 Task: Create a section Agile Assassins and in the section, add a milestone Blockchain Integration in the project AgileCenter
Action: Mouse moved to (235, 494)
Screenshot: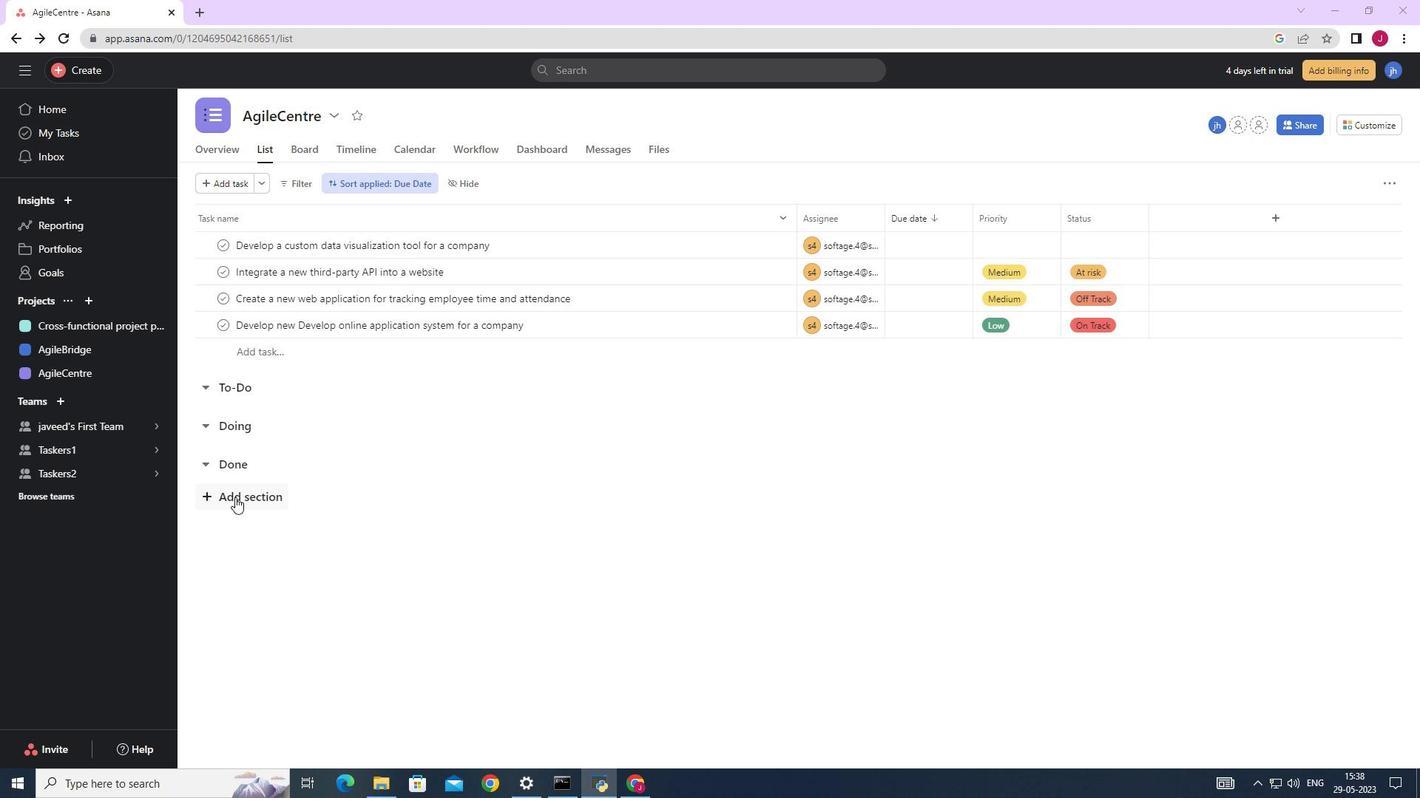 
Action: Mouse pressed left at (235, 494)
Screenshot: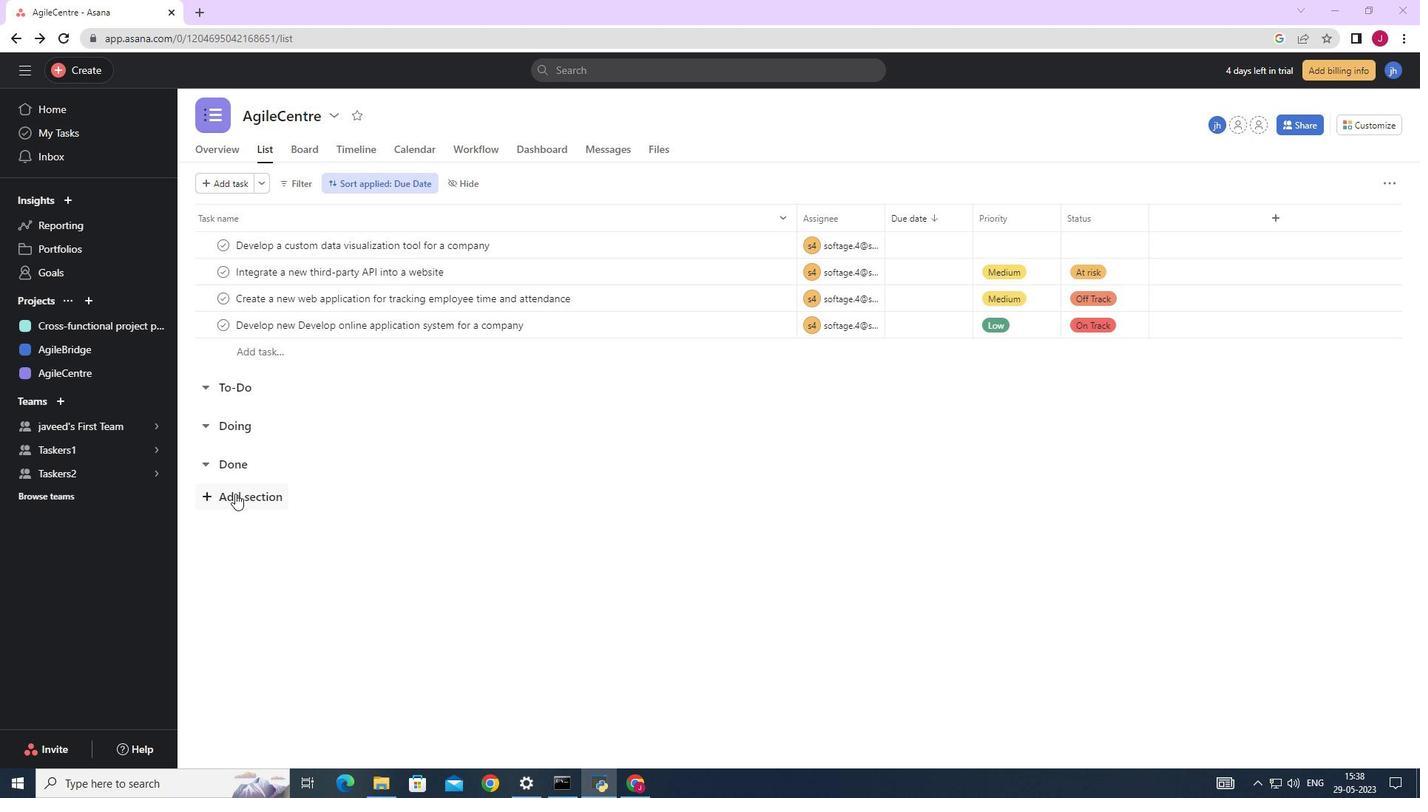 
Action: Mouse moved to (306, 505)
Screenshot: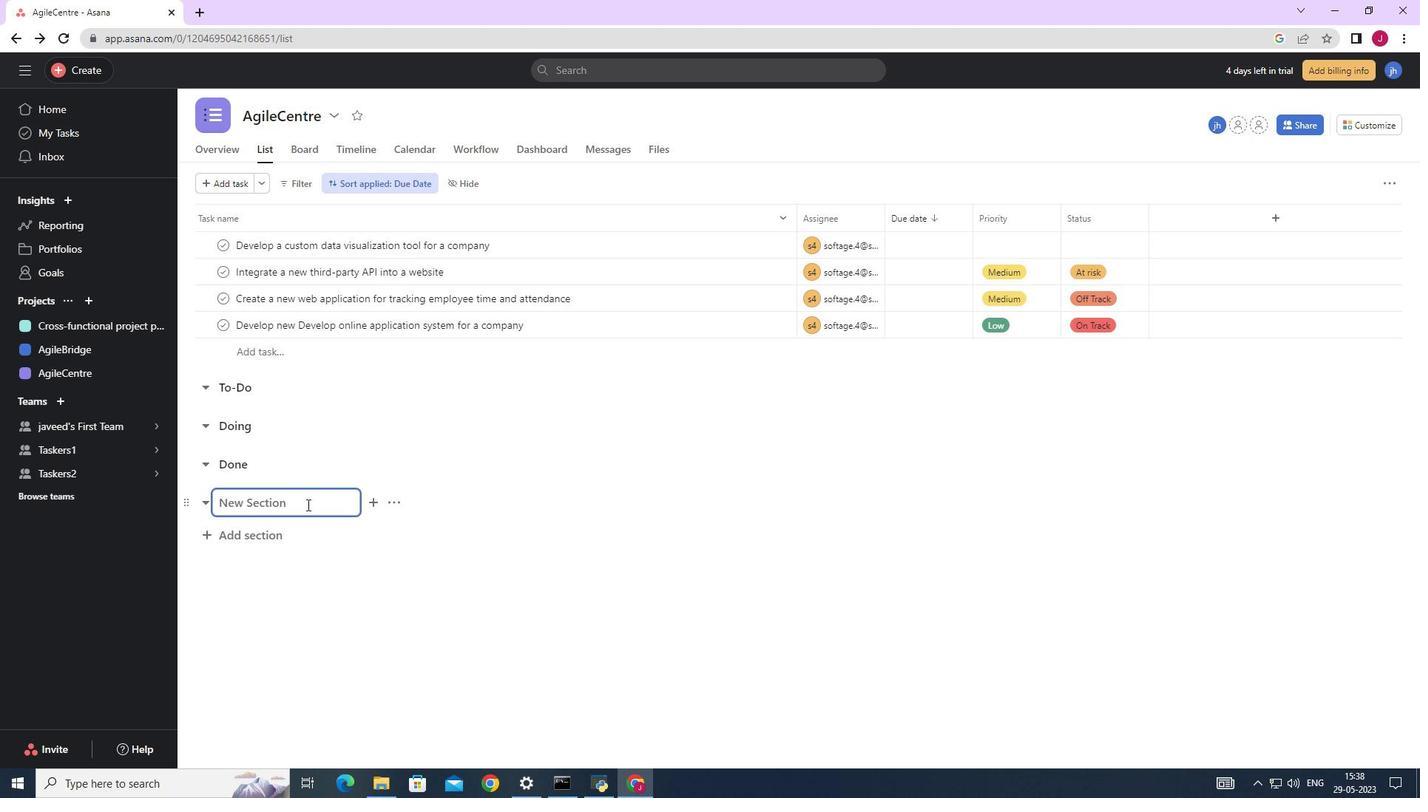
Action: Key pressed <Key.caps_lock>A<Key.caps_lock>gile<Key.space><Key.caps_lock>A<Key.caps_lock>ssassins
Screenshot: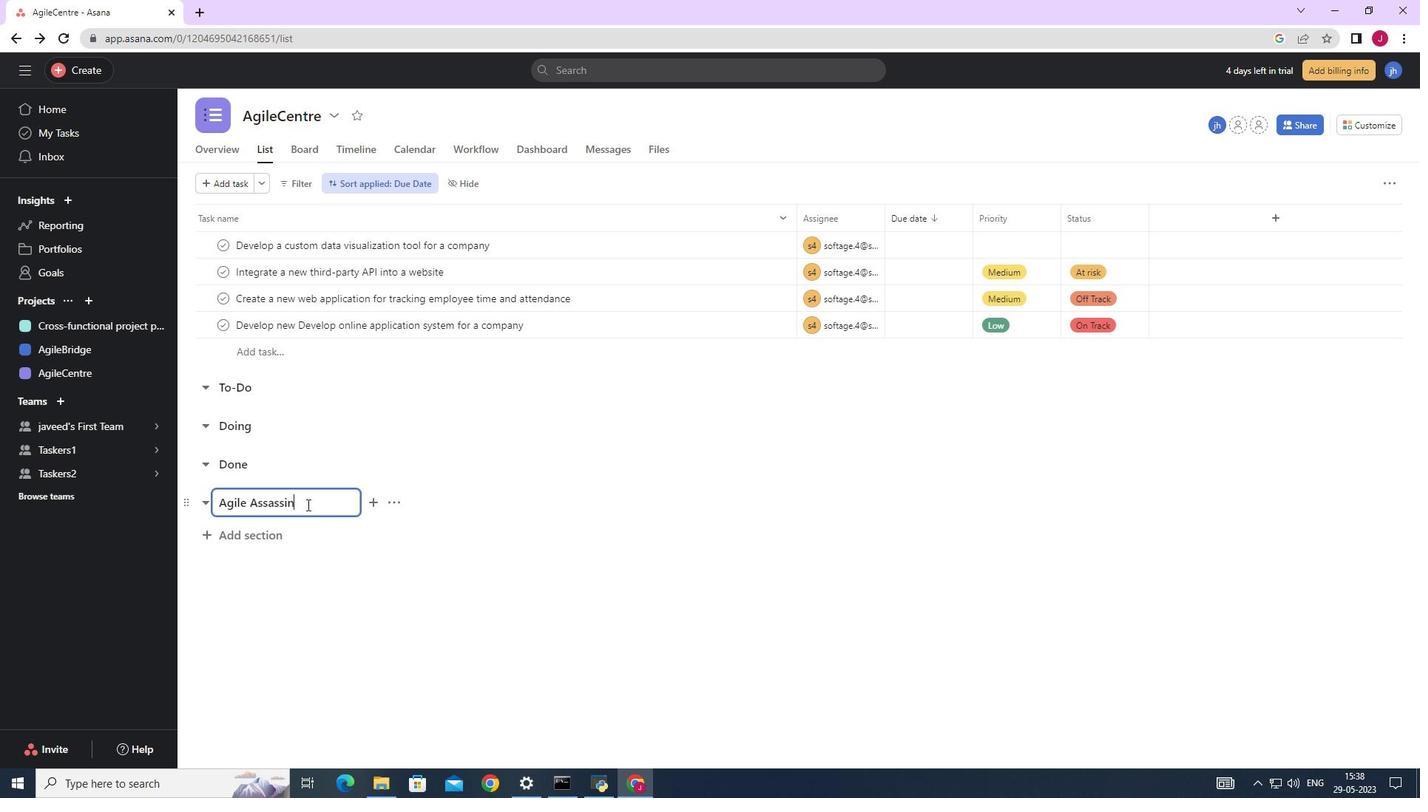 
Action: Mouse moved to (326, 507)
Screenshot: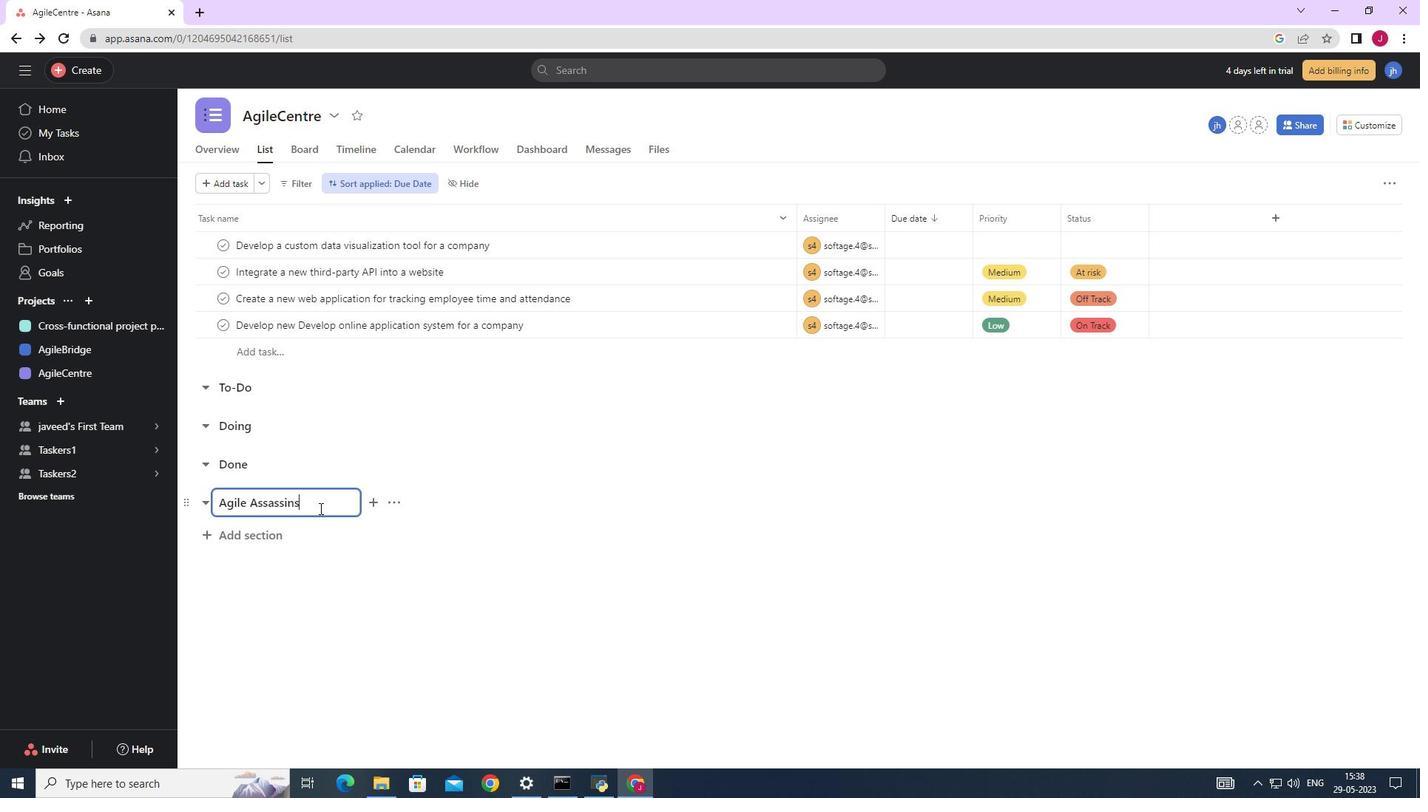 
Action: Key pressed <Key.enter><Key.caps_lock>B<Key.caps_lock>lockchain<Key.space>integration
Screenshot: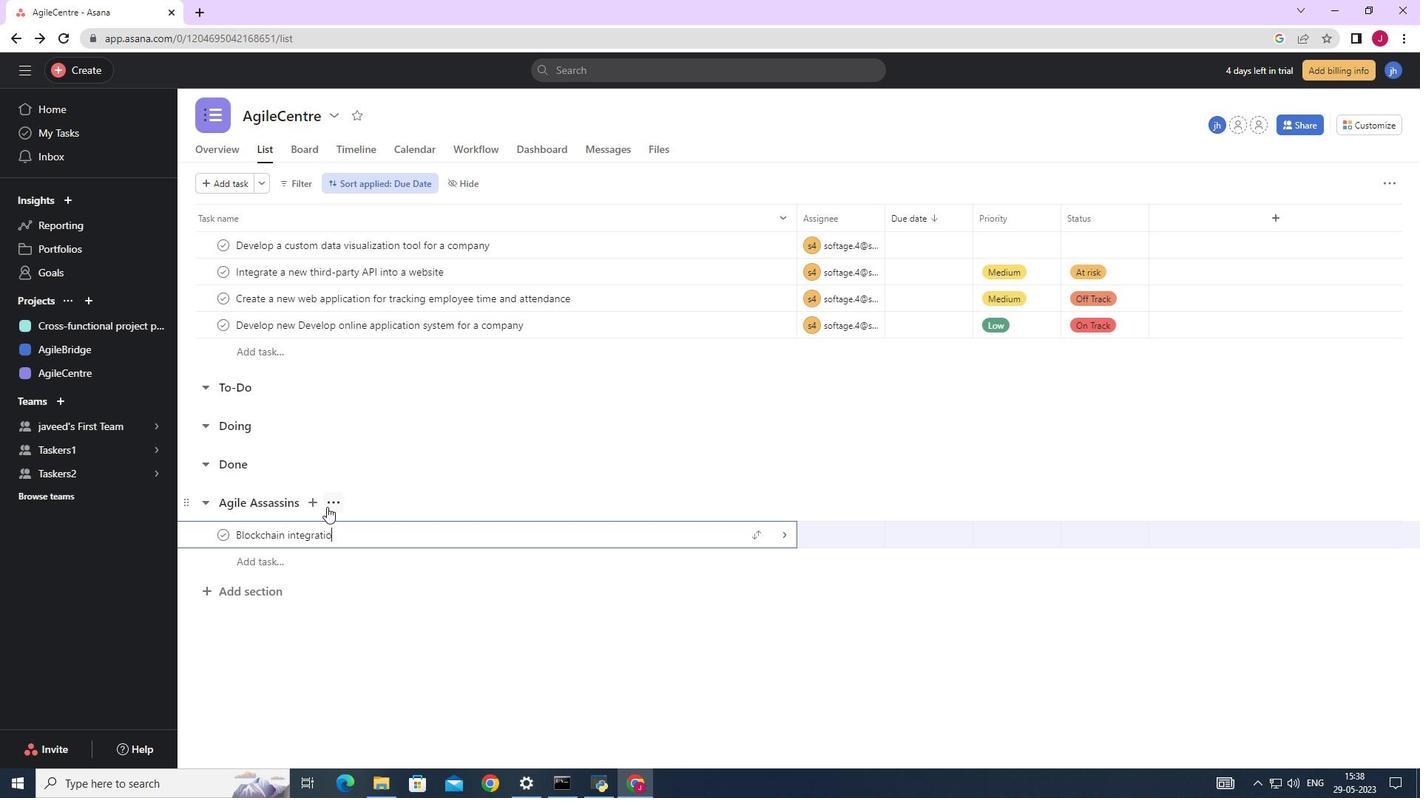 
Action: Mouse moved to (783, 540)
Screenshot: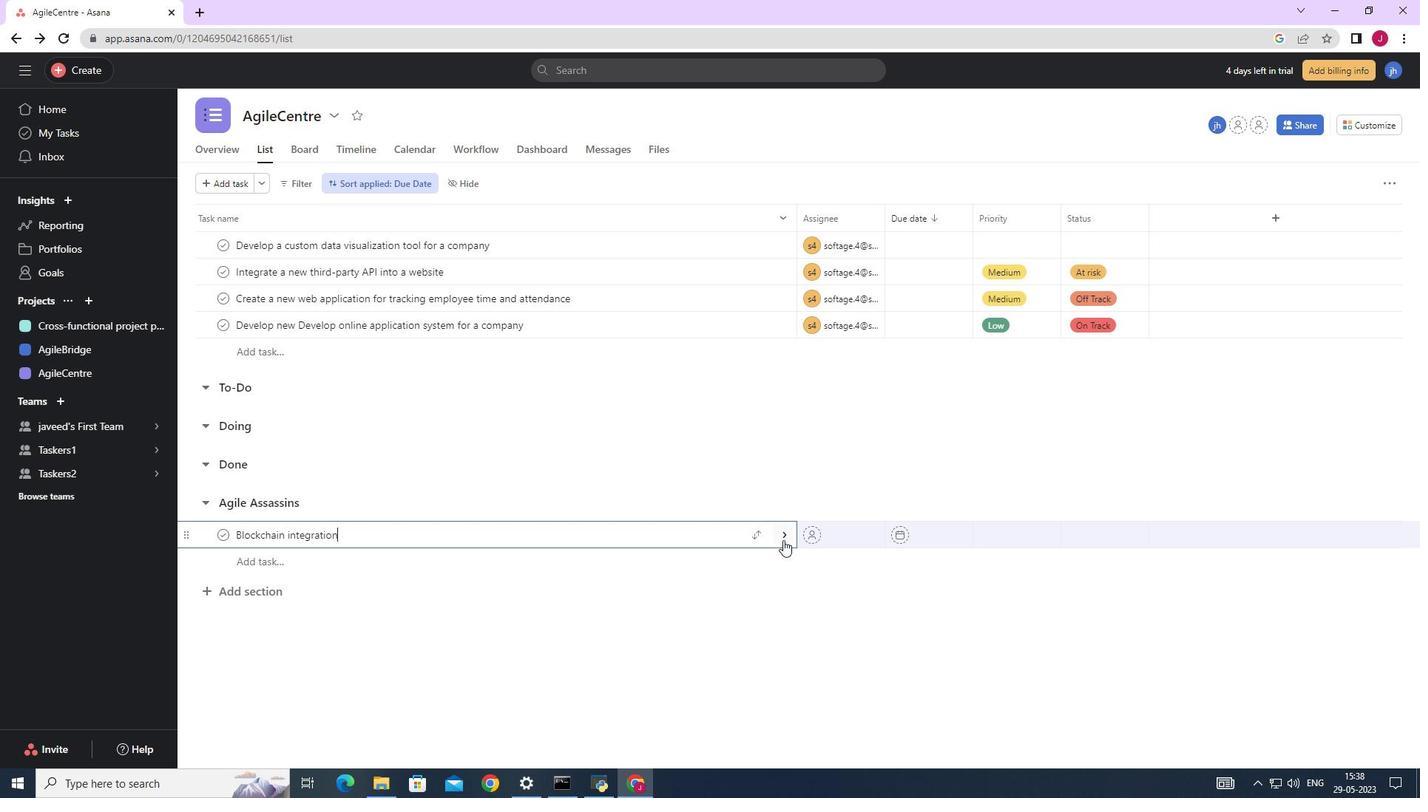 
Action: Mouse pressed left at (783, 540)
Screenshot: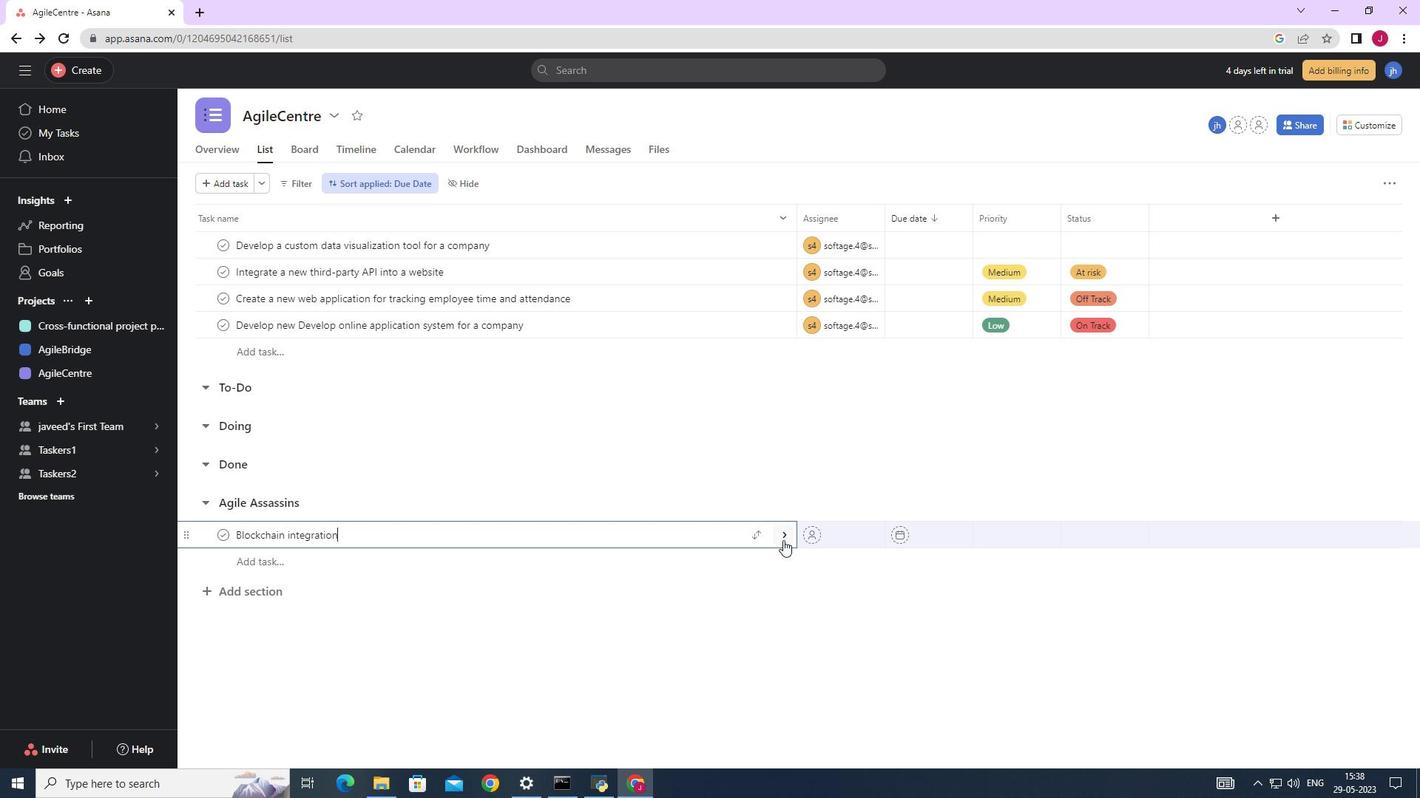 
Action: Mouse moved to (1370, 184)
Screenshot: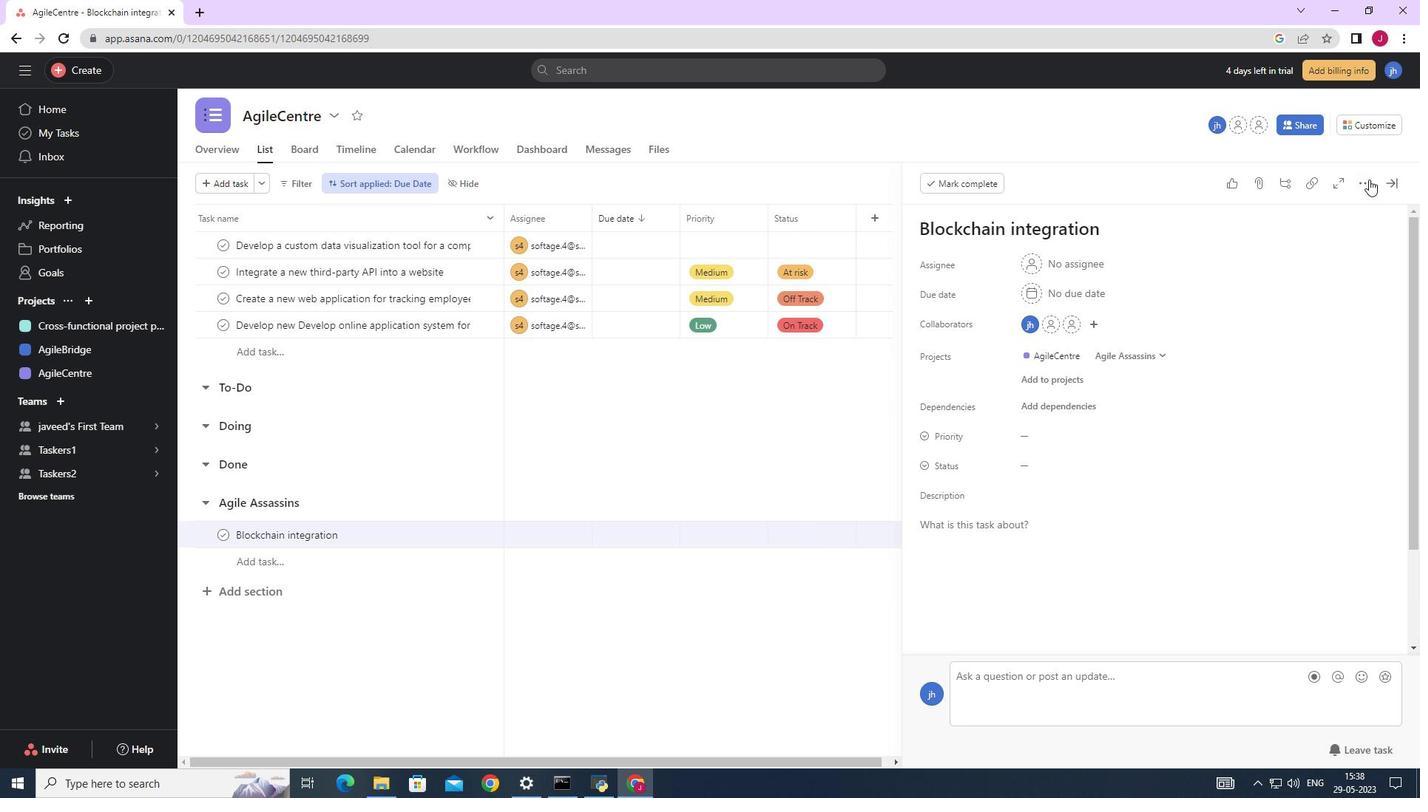 
Action: Mouse pressed left at (1370, 184)
Screenshot: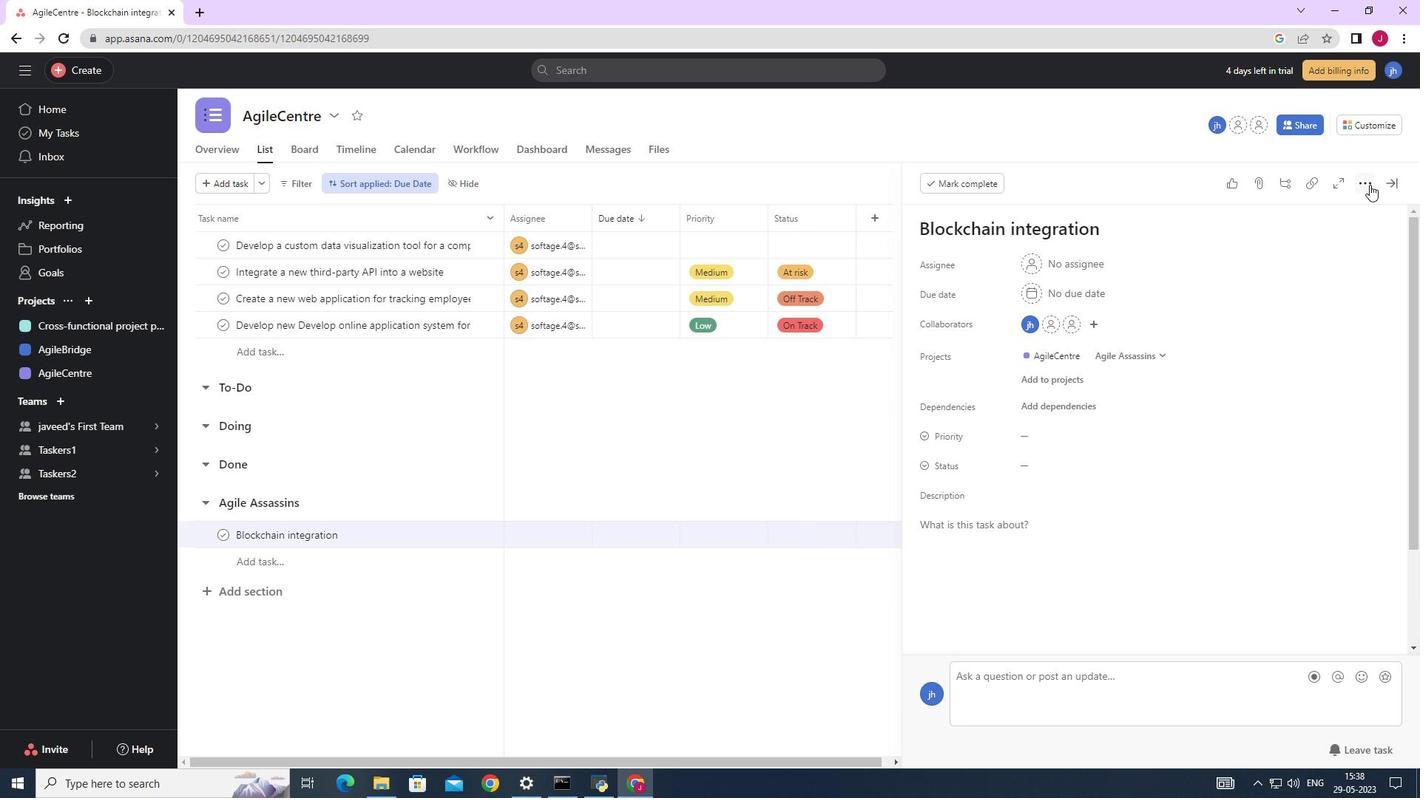 
Action: Mouse moved to (1225, 242)
Screenshot: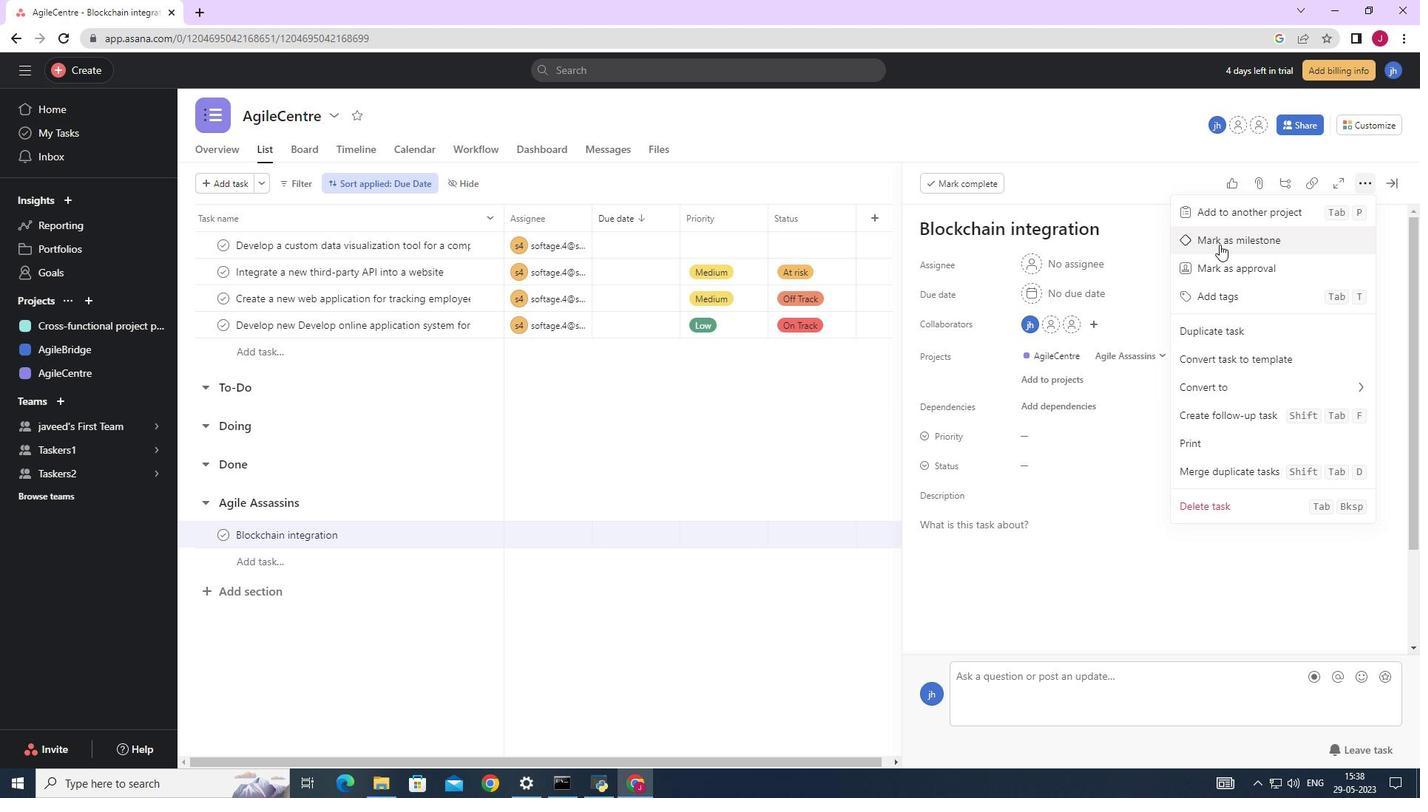 
Action: Mouse pressed left at (1225, 242)
Screenshot: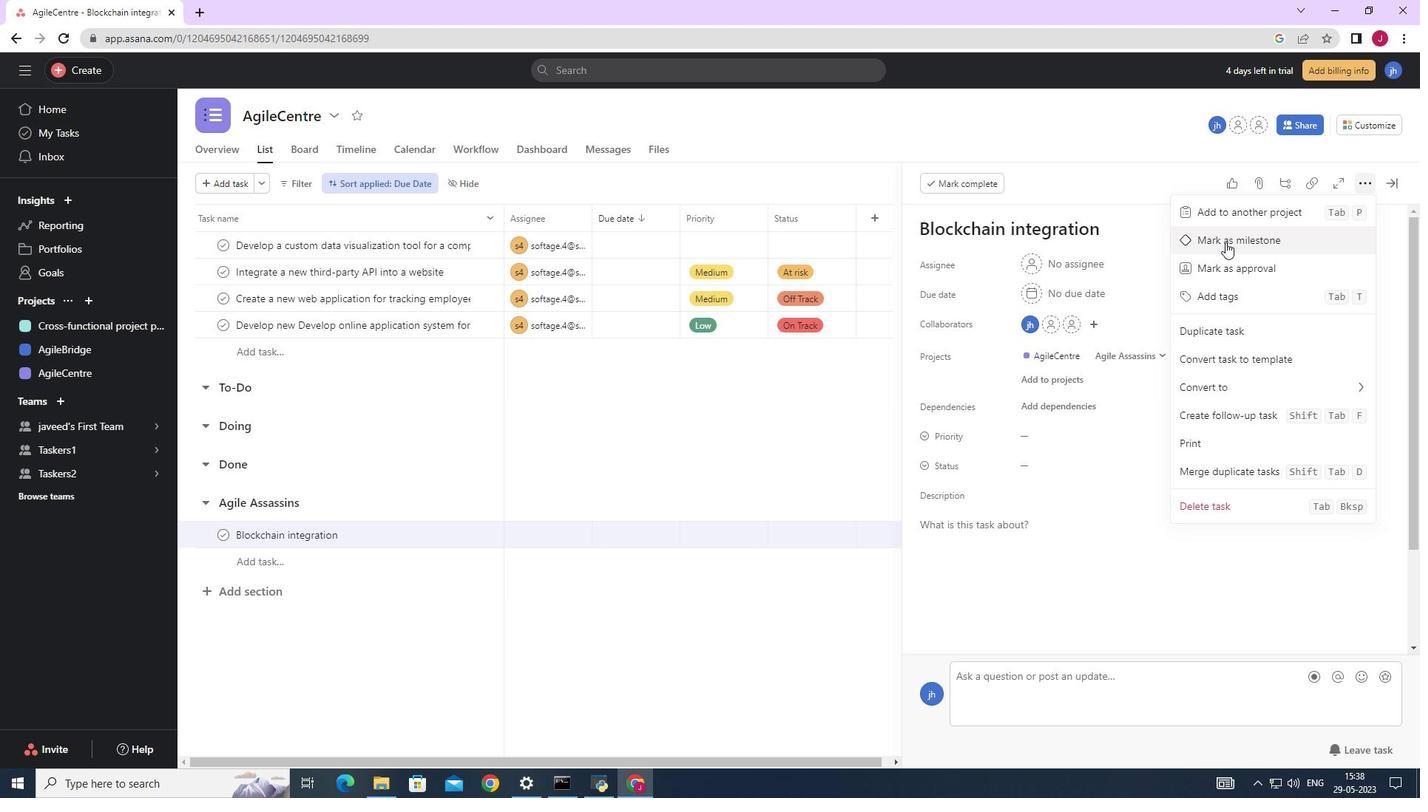 
Action: Mouse moved to (1398, 179)
Screenshot: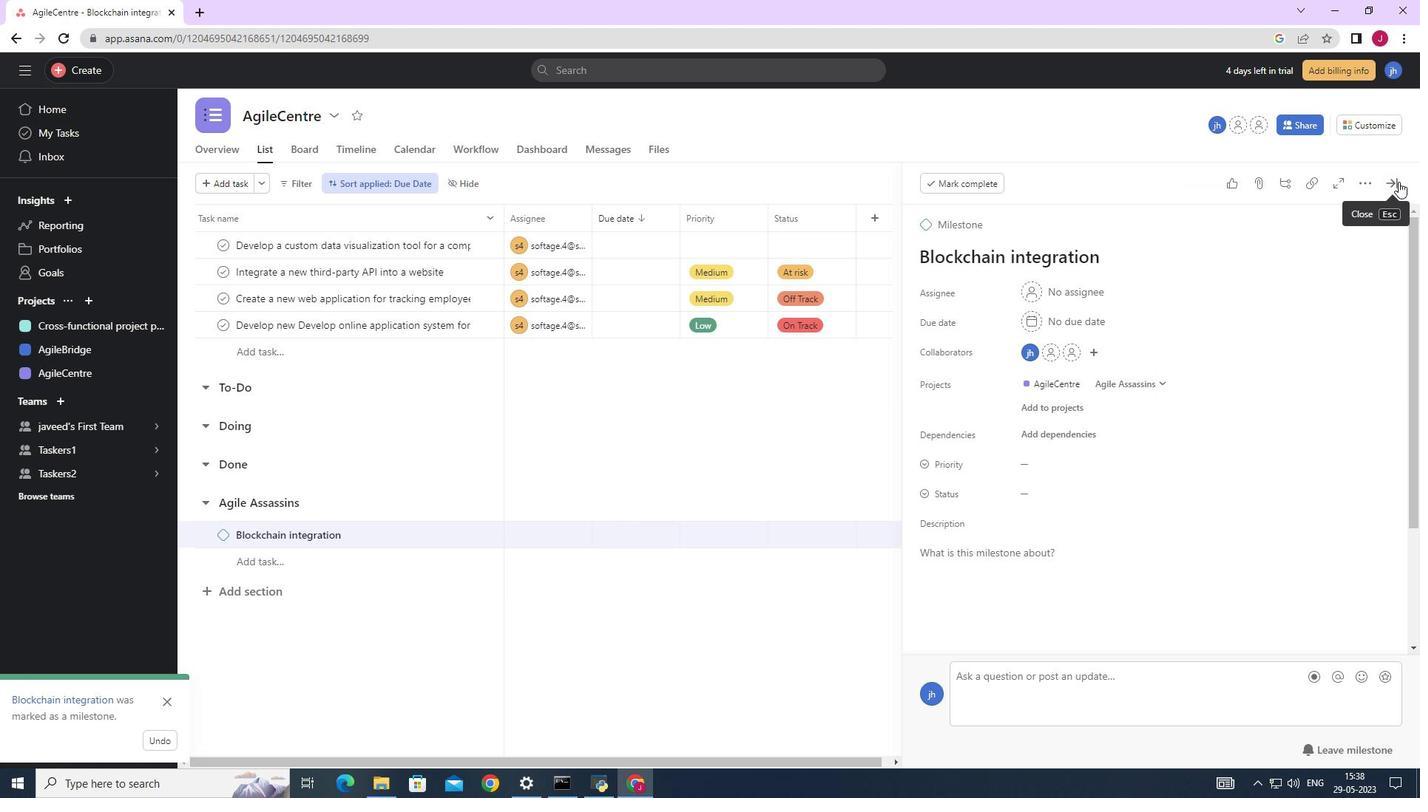 
Action: Mouse pressed left at (1398, 179)
Screenshot: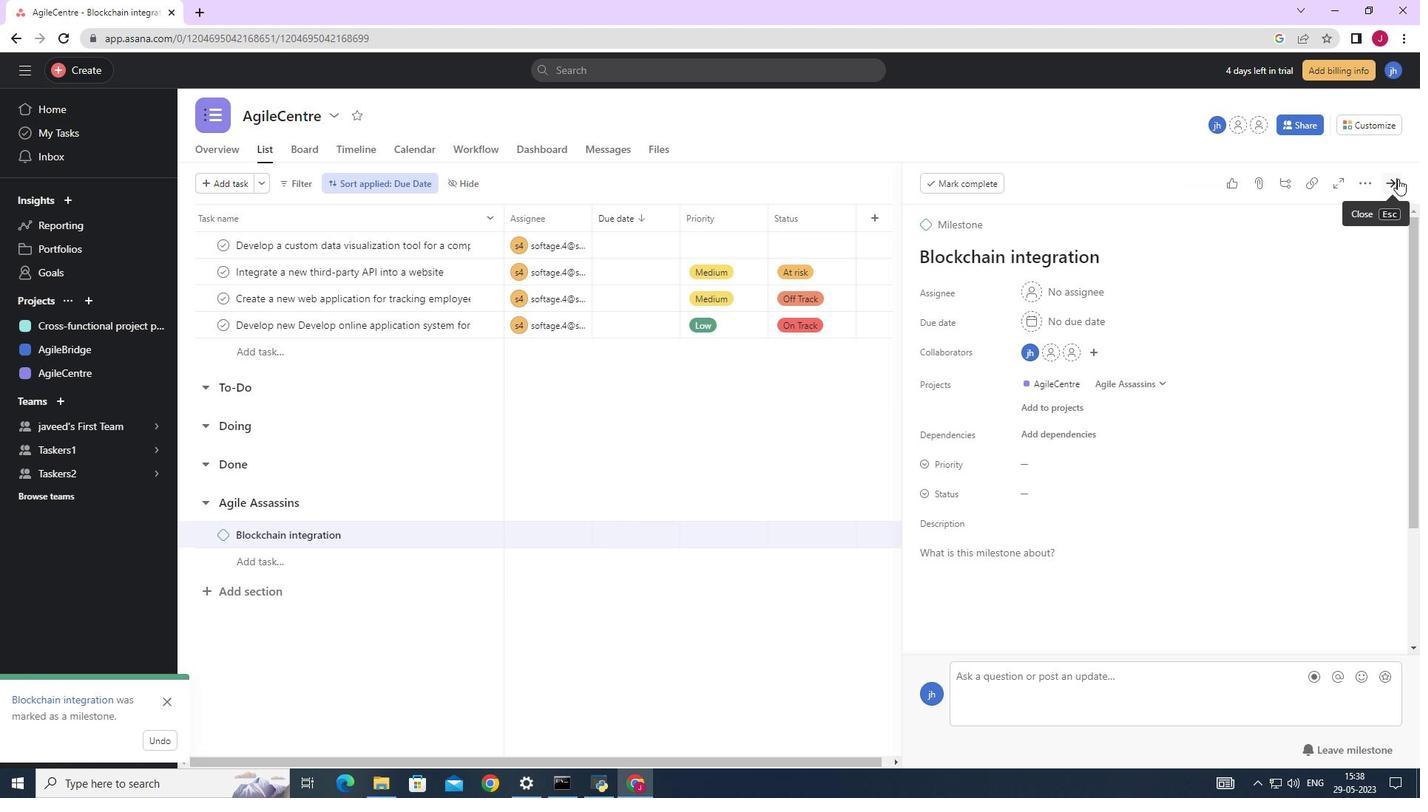 
Action: Mouse moved to (1064, 338)
Screenshot: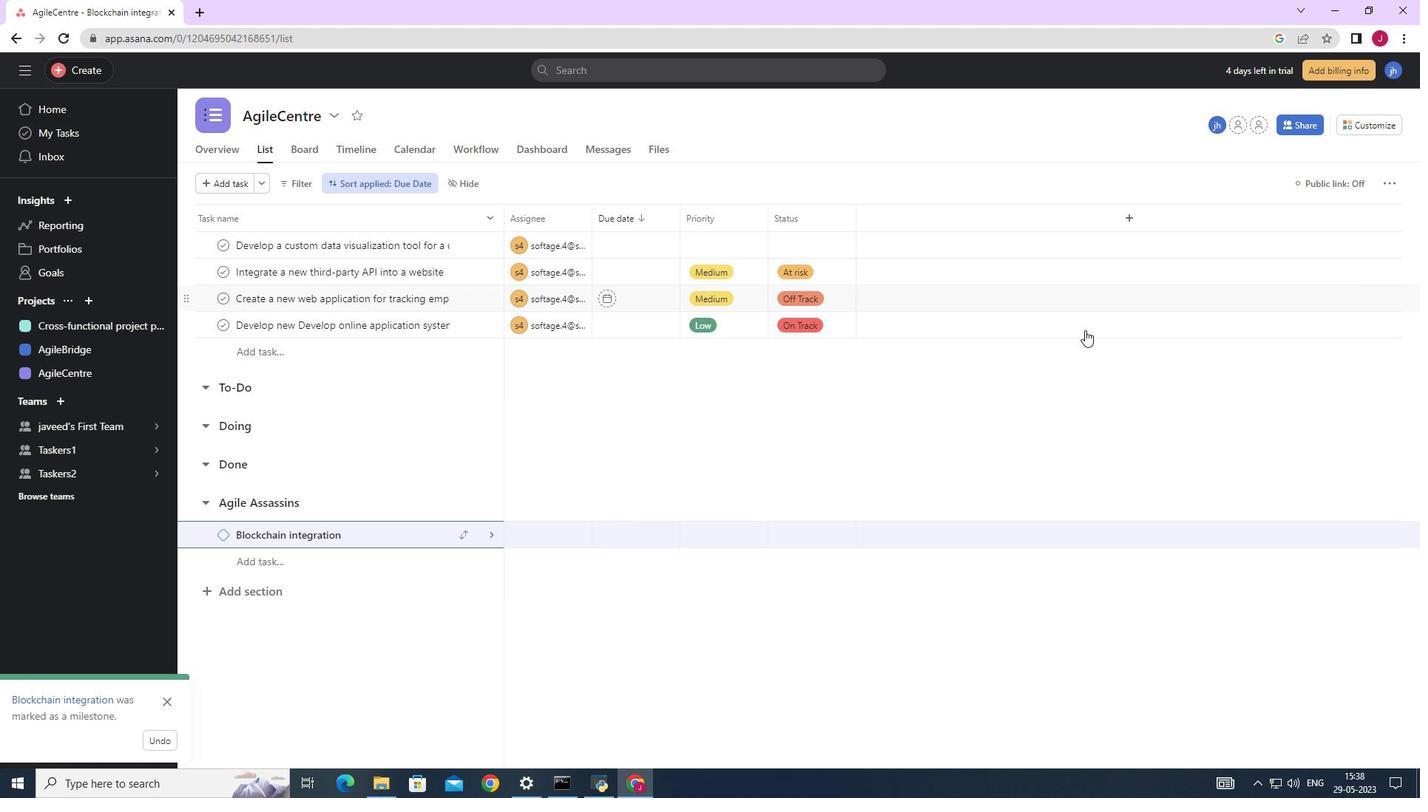 
